 Task: Change the transform type for the video transformation filter to "Rotate by 90 degrees".
Action: Mouse moved to (97, 11)
Screenshot: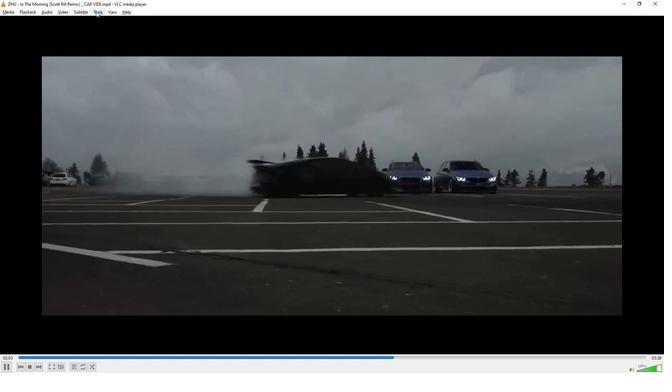 
Action: Mouse pressed left at (97, 11)
Screenshot: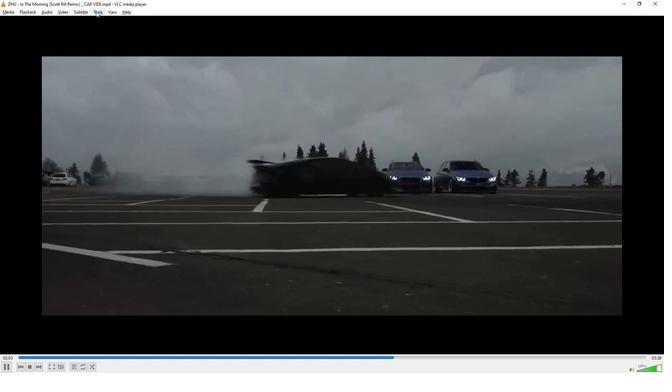 
Action: Mouse moved to (117, 94)
Screenshot: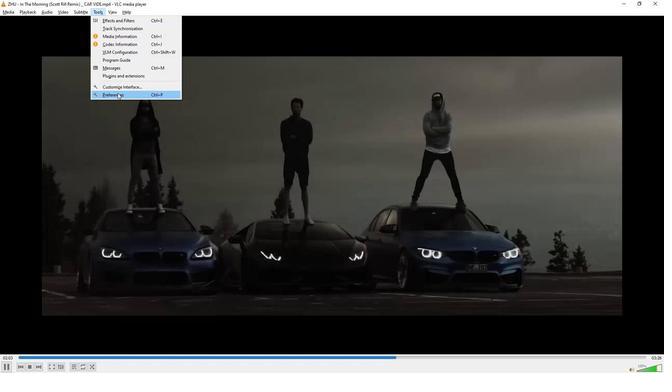 
Action: Mouse pressed left at (117, 94)
Screenshot: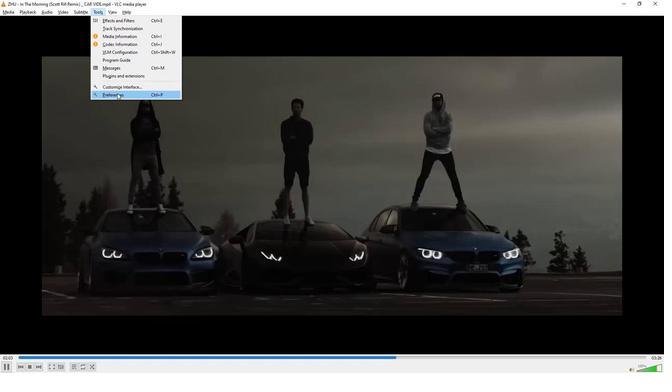 
Action: Mouse moved to (148, 293)
Screenshot: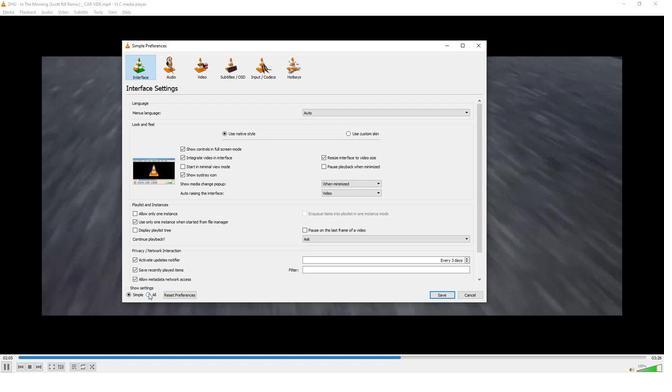 
Action: Mouse pressed left at (148, 293)
Screenshot: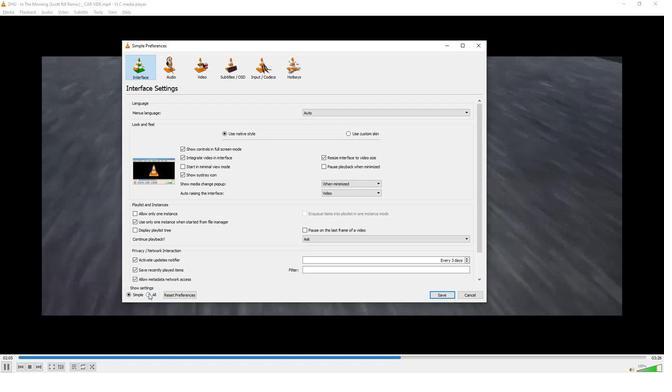 
Action: Mouse moved to (143, 201)
Screenshot: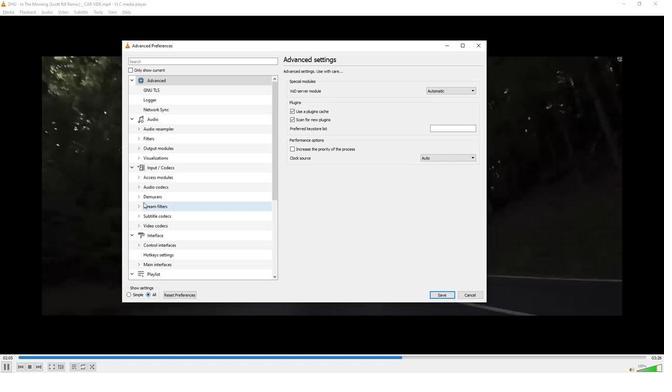 
Action: Mouse scrolled (143, 201) with delta (0, 0)
Screenshot: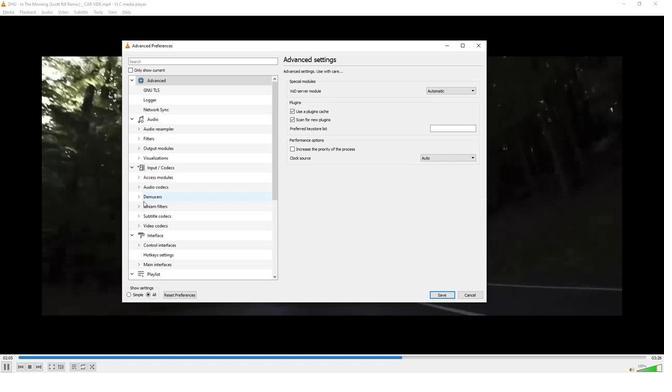
Action: Mouse scrolled (143, 201) with delta (0, 0)
Screenshot: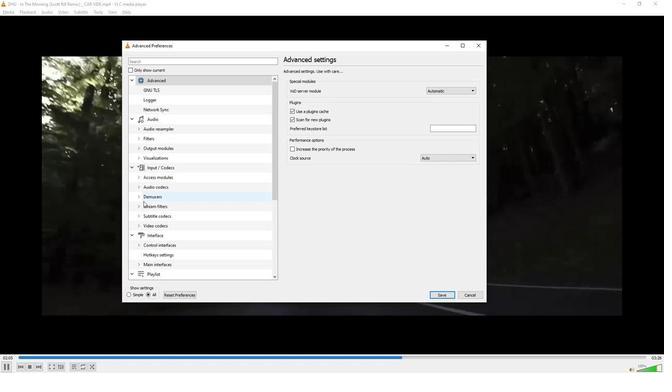 
Action: Mouse scrolled (143, 201) with delta (0, 0)
Screenshot: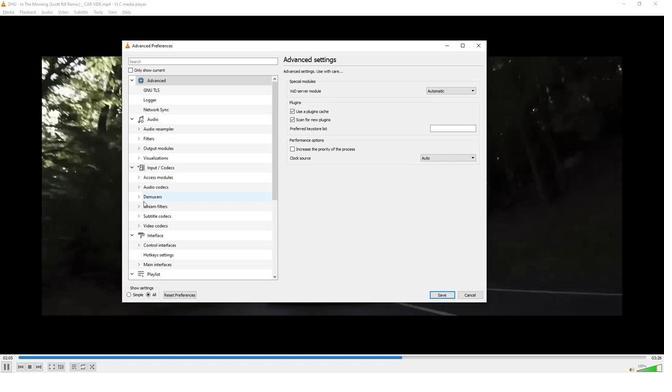 
Action: Mouse scrolled (143, 201) with delta (0, 0)
Screenshot: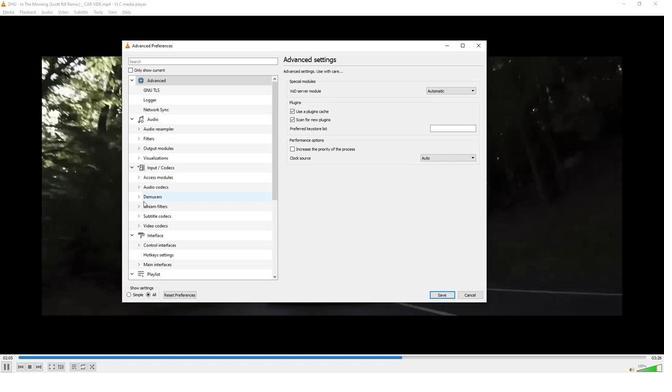 
Action: Mouse scrolled (143, 201) with delta (0, 0)
Screenshot: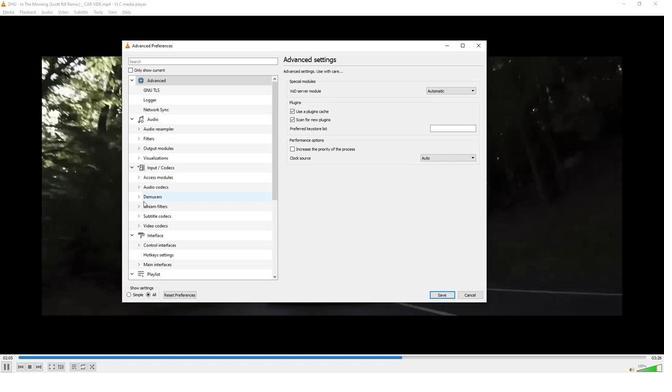 
Action: Mouse scrolled (143, 201) with delta (0, 0)
Screenshot: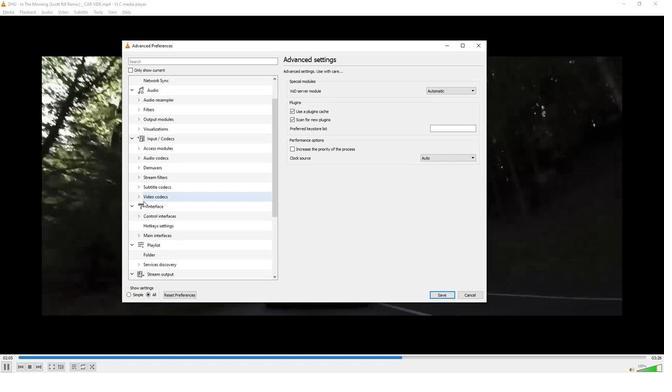 
Action: Mouse scrolled (143, 201) with delta (0, 0)
Screenshot: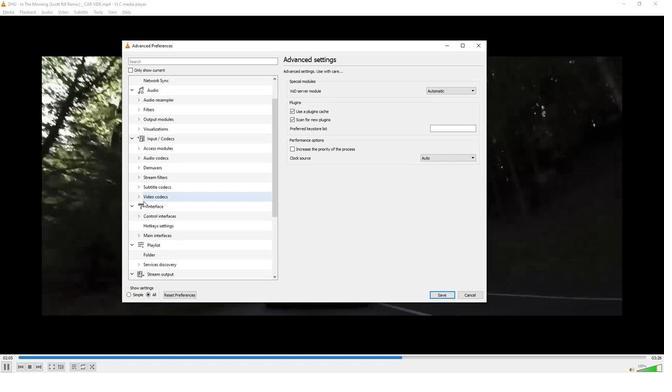 
Action: Mouse scrolled (143, 201) with delta (0, 0)
Screenshot: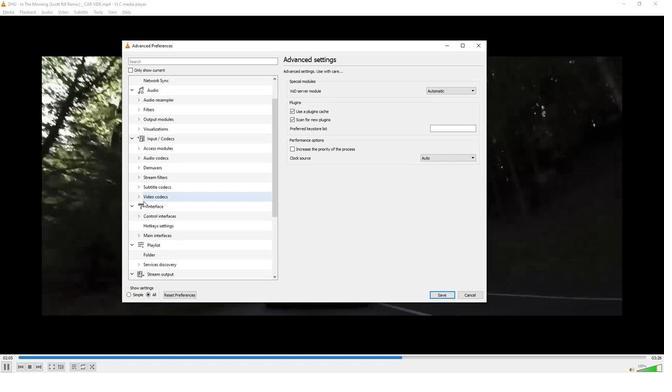 
Action: Mouse scrolled (143, 201) with delta (0, 0)
Screenshot: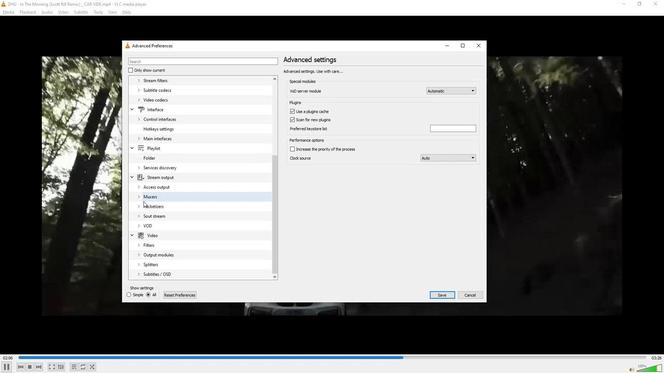 
Action: Mouse moved to (143, 201)
Screenshot: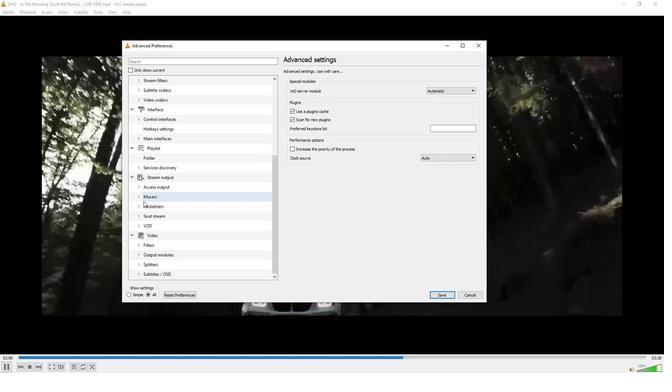 
Action: Mouse scrolled (143, 201) with delta (0, 0)
Screenshot: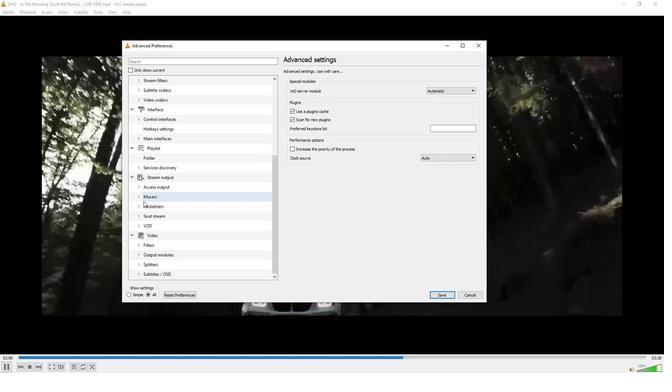 
Action: Mouse scrolled (143, 201) with delta (0, 0)
Screenshot: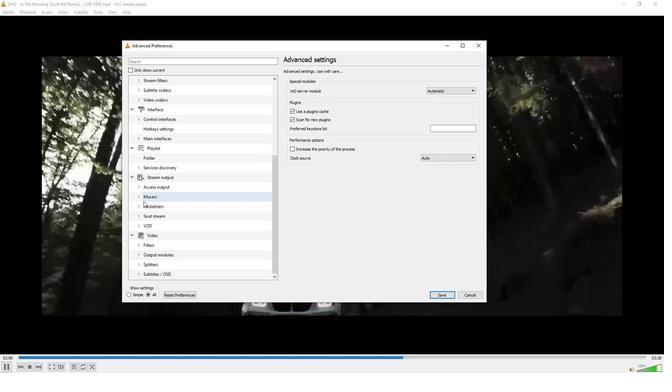 
Action: Mouse scrolled (143, 201) with delta (0, 0)
Screenshot: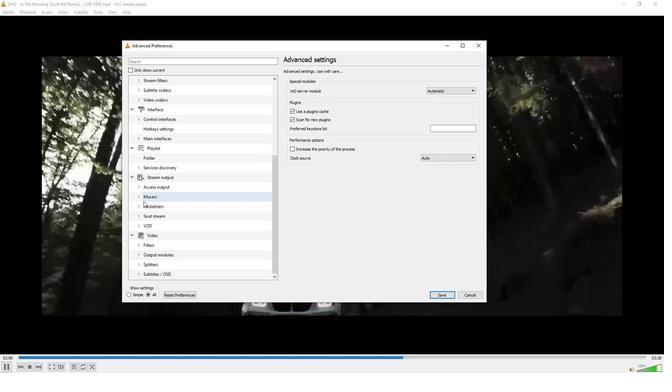 
Action: Mouse scrolled (143, 201) with delta (0, 0)
Screenshot: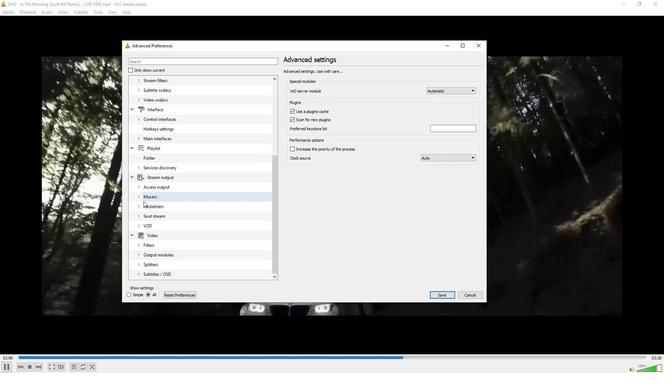 
Action: Mouse scrolled (143, 201) with delta (0, 0)
Screenshot: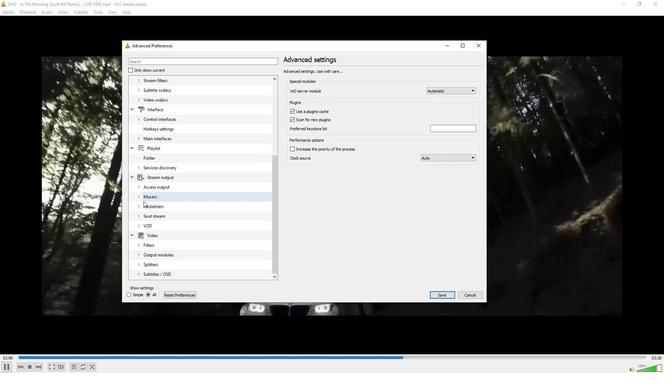 
Action: Mouse scrolled (143, 201) with delta (0, 0)
Screenshot: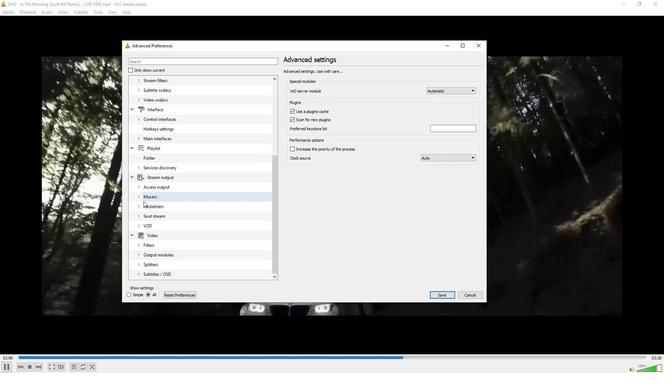 
Action: Mouse moved to (136, 244)
Screenshot: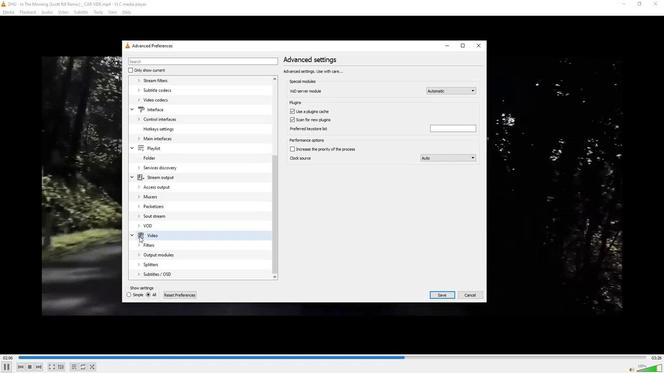 
Action: Mouse pressed left at (136, 244)
Screenshot: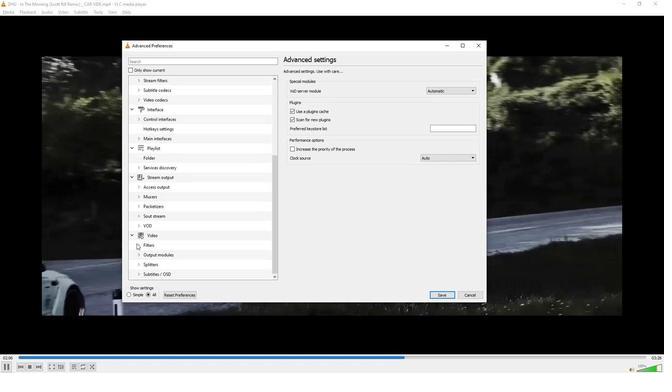 
Action: Mouse moved to (140, 237)
Screenshot: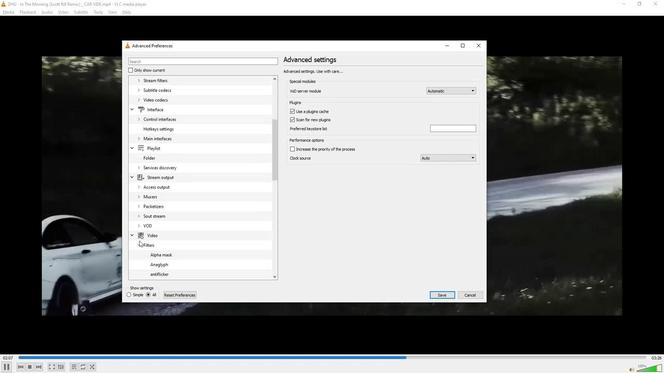 
Action: Mouse scrolled (140, 237) with delta (0, 0)
Screenshot: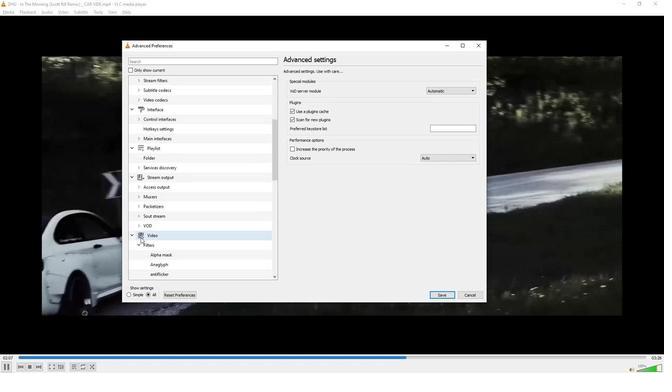 
Action: Mouse scrolled (140, 237) with delta (0, 0)
Screenshot: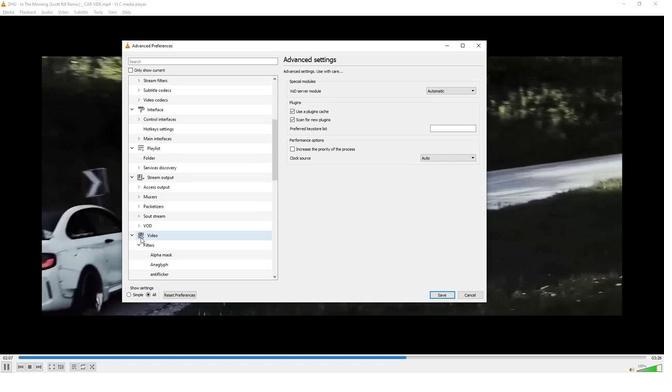 
Action: Mouse scrolled (140, 237) with delta (0, 0)
Screenshot: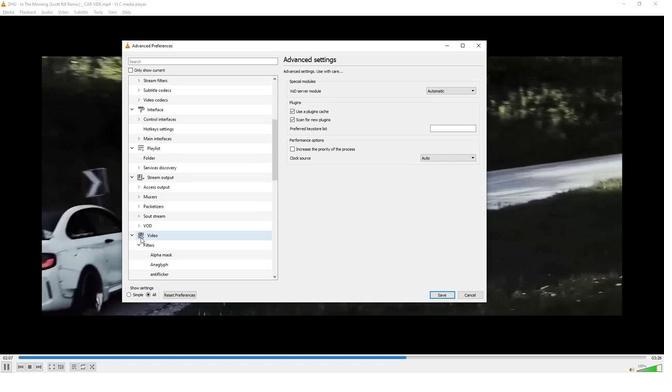 
Action: Mouse scrolled (140, 237) with delta (0, 0)
Screenshot: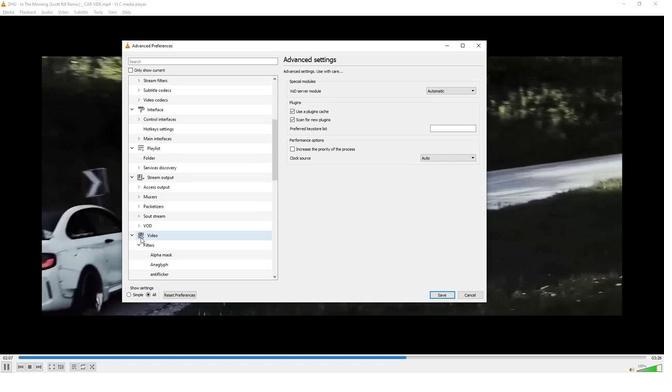 
Action: Mouse scrolled (140, 237) with delta (0, 0)
Screenshot: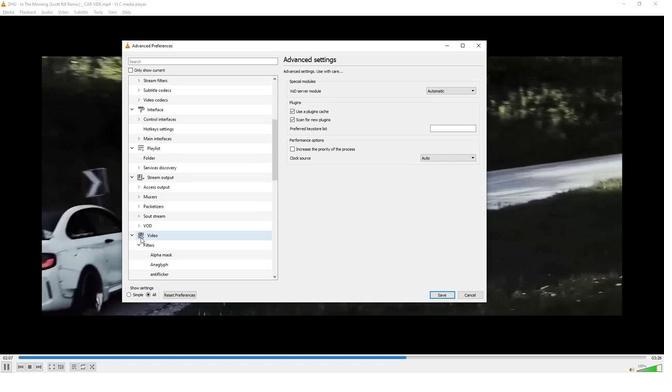 
Action: Mouse scrolled (140, 237) with delta (0, 0)
Screenshot: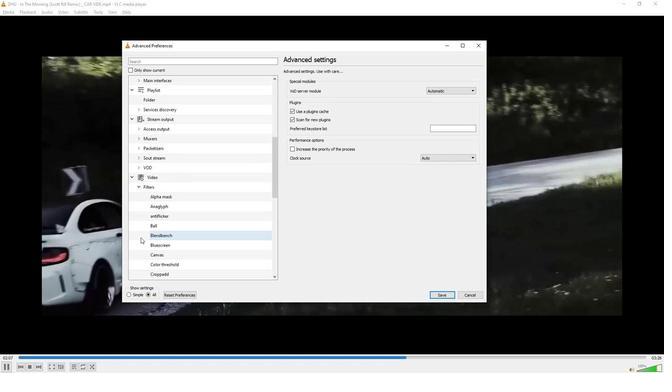 
Action: Mouse scrolled (140, 237) with delta (0, 0)
Screenshot: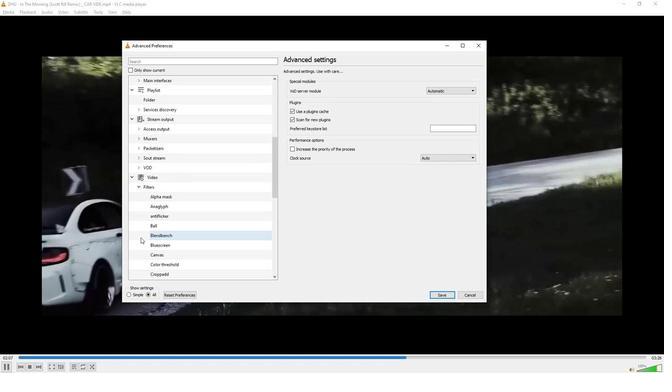 
Action: Mouse scrolled (140, 237) with delta (0, 0)
Screenshot: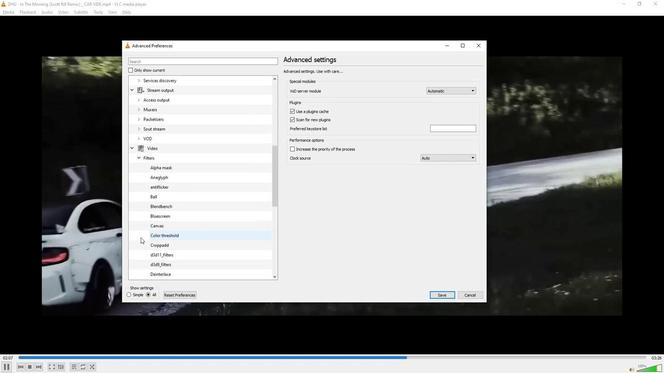 
Action: Mouse moved to (141, 235)
Screenshot: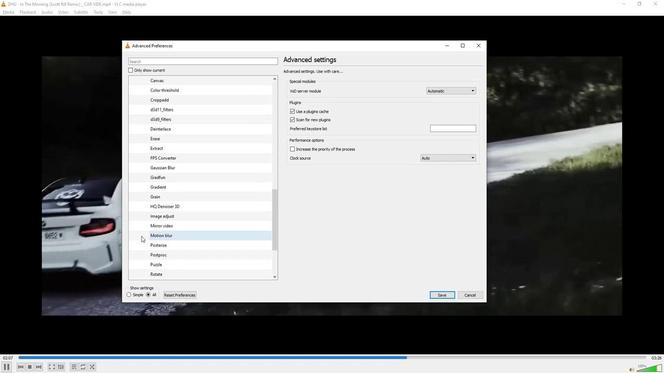
Action: Mouse scrolled (141, 235) with delta (0, 0)
Screenshot: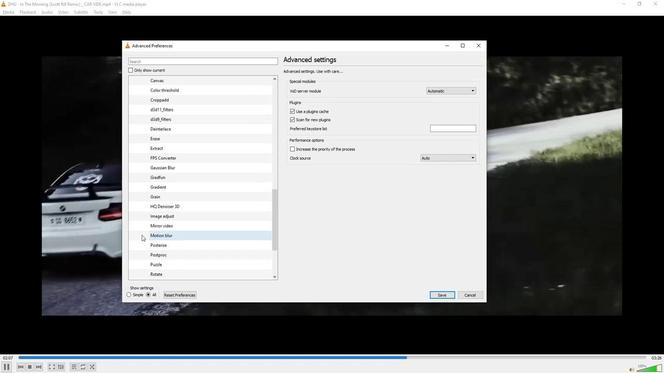 
Action: Mouse scrolled (141, 235) with delta (0, 0)
Screenshot: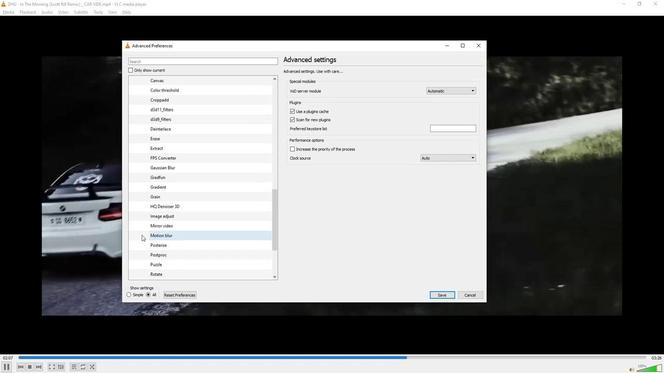 
Action: Mouse scrolled (141, 235) with delta (0, 0)
Screenshot: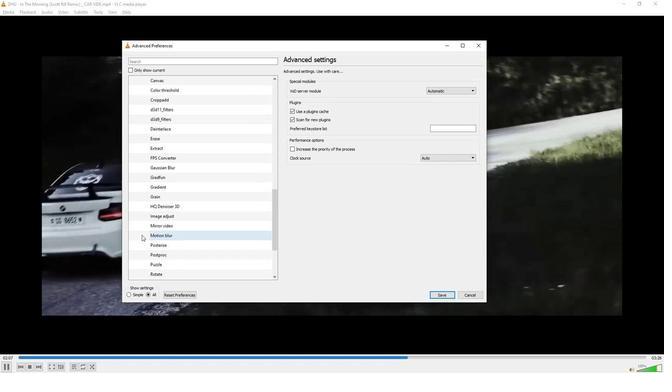 
Action: Mouse scrolled (141, 235) with delta (0, 0)
Screenshot: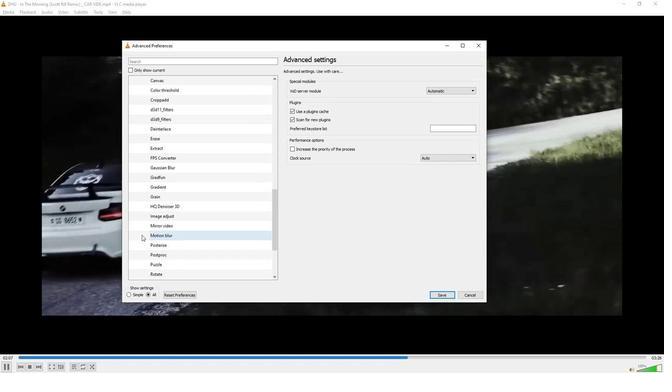 
Action: Mouse scrolled (141, 235) with delta (0, 0)
Screenshot: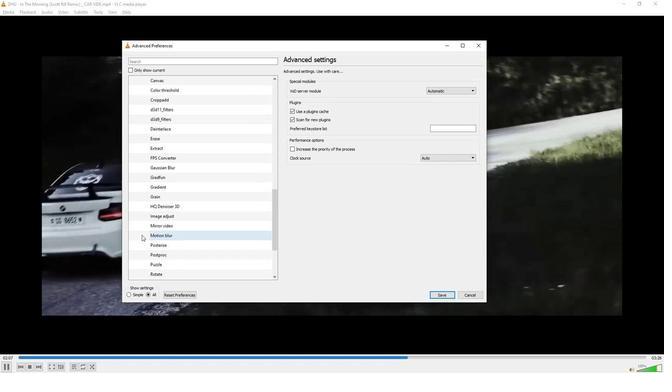 
Action: Mouse scrolled (141, 235) with delta (0, 0)
Screenshot: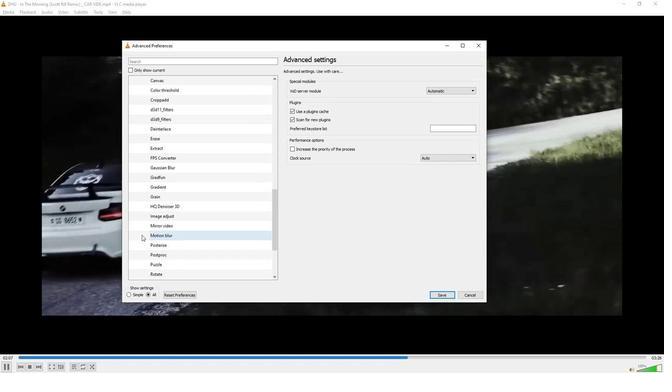 
Action: Mouse scrolled (141, 235) with delta (0, 0)
Screenshot: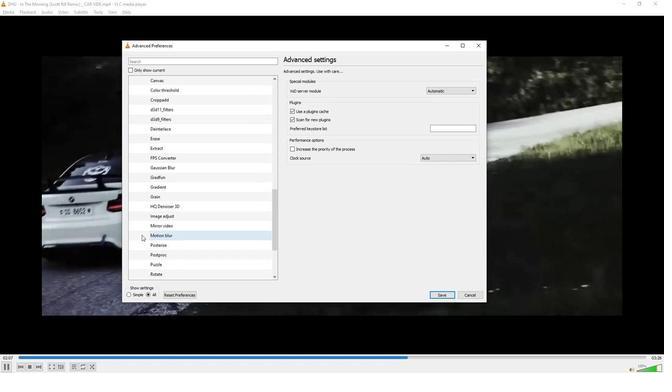 
Action: Mouse moved to (155, 243)
Screenshot: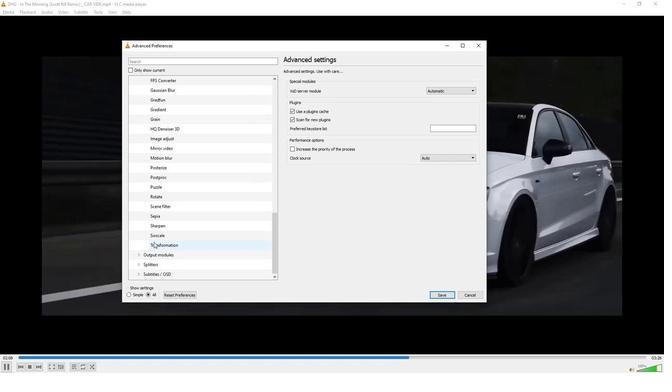 
Action: Mouse pressed left at (155, 243)
Screenshot: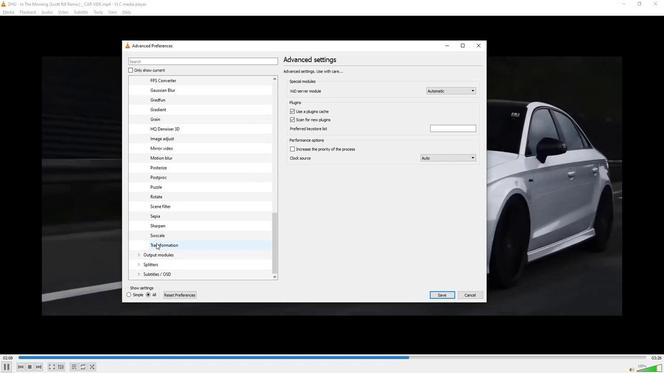 
Action: Mouse moved to (433, 84)
Screenshot: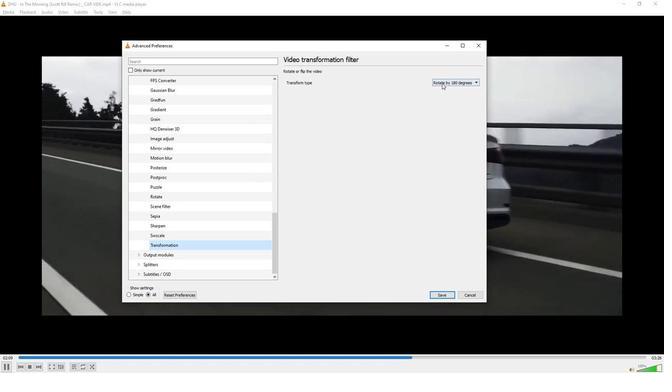 
Action: Mouse pressed left at (433, 84)
Screenshot: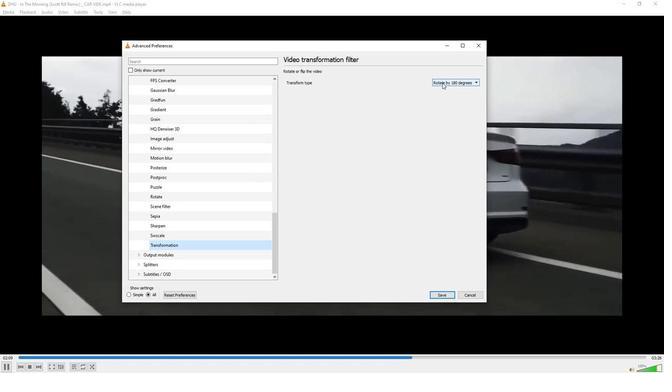 
Action: Mouse moved to (433, 88)
Screenshot: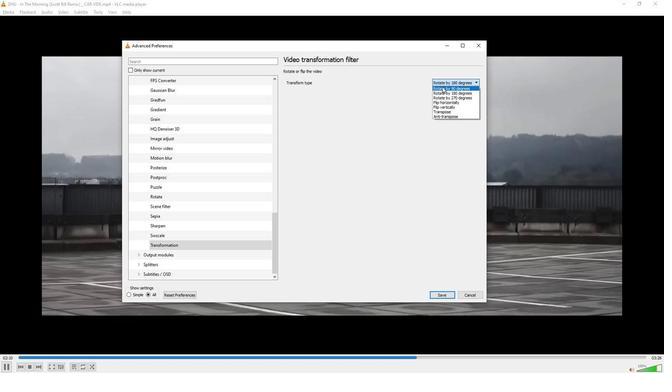 
Action: Mouse pressed left at (433, 88)
Screenshot: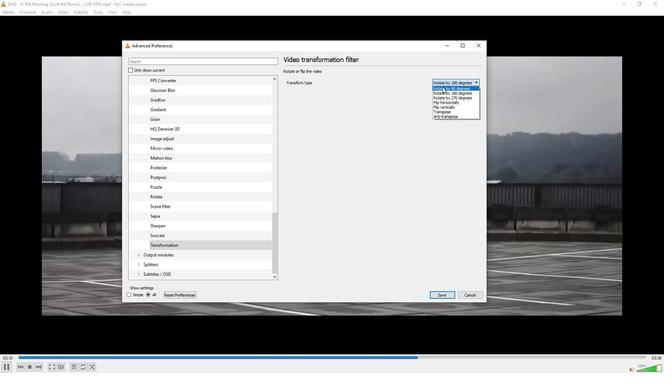 
Action: Mouse moved to (376, 140)
Screenshot: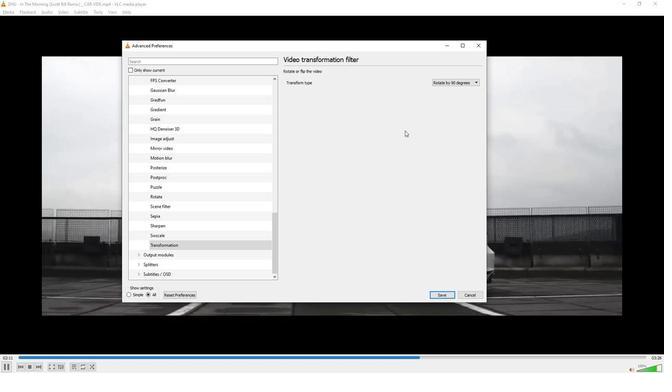 
